 Task: Create List Brand Extension Review in Board Newsletter Optimization Software to Workspace Event Production Services. Create List Brand Architecture Analysis in Board Public Relations Crisis Communication Planning to Workspace Event Production Services. Create List Brand Architecture Strategy in Board Customer Service Call Center Management and Optimization to Workspace Event Production Services
Action: Mouse moved to (73, 282)
Screenshot: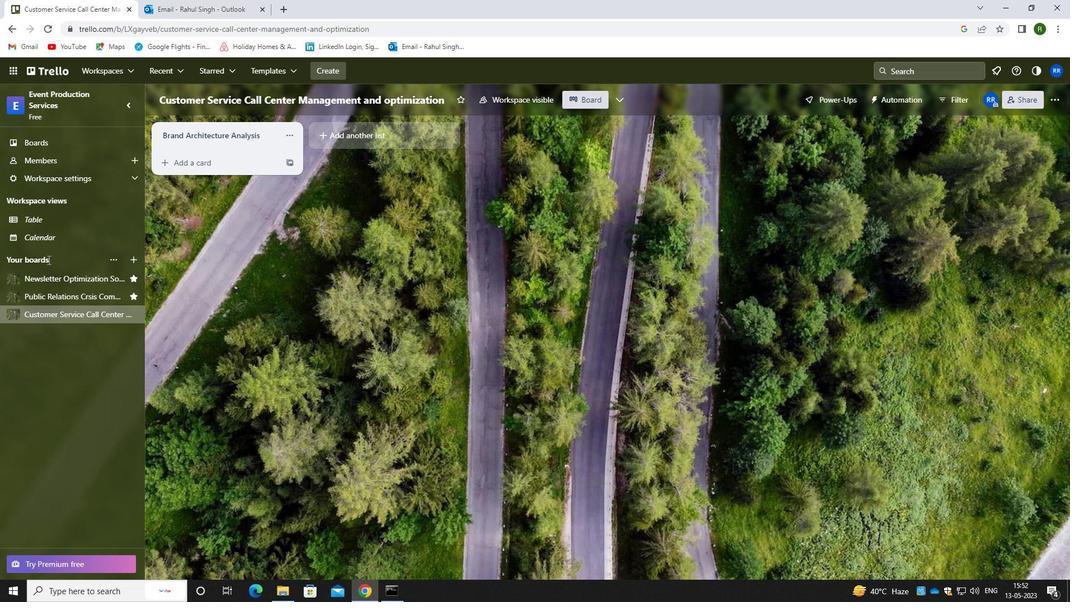 
Action: Mouse pressed left at (73, 282)
Screenshot: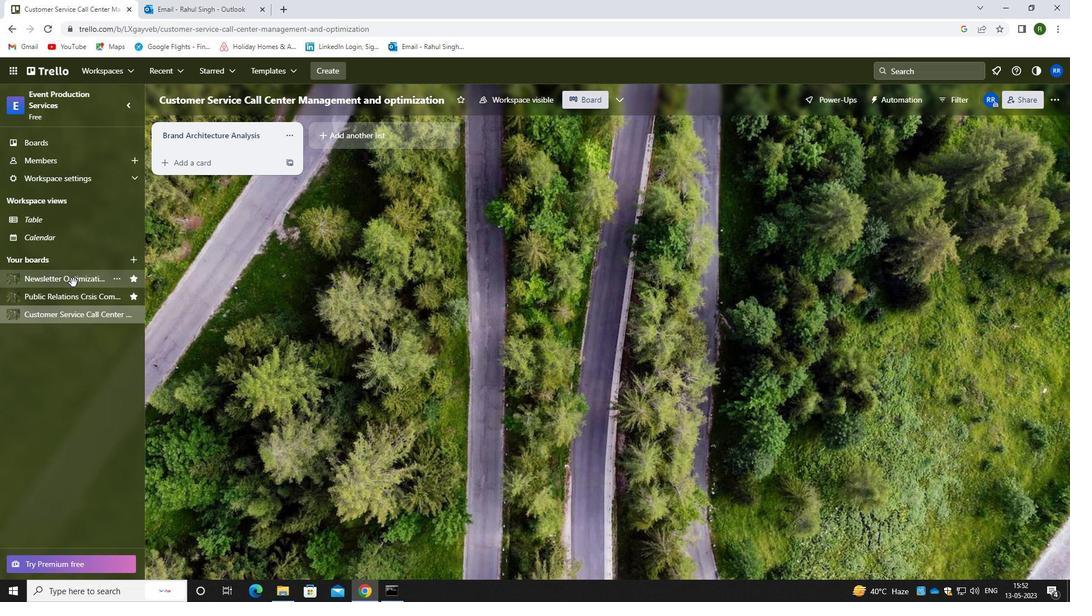 
Action: Mouse moved to (358, 135)
Screenshot: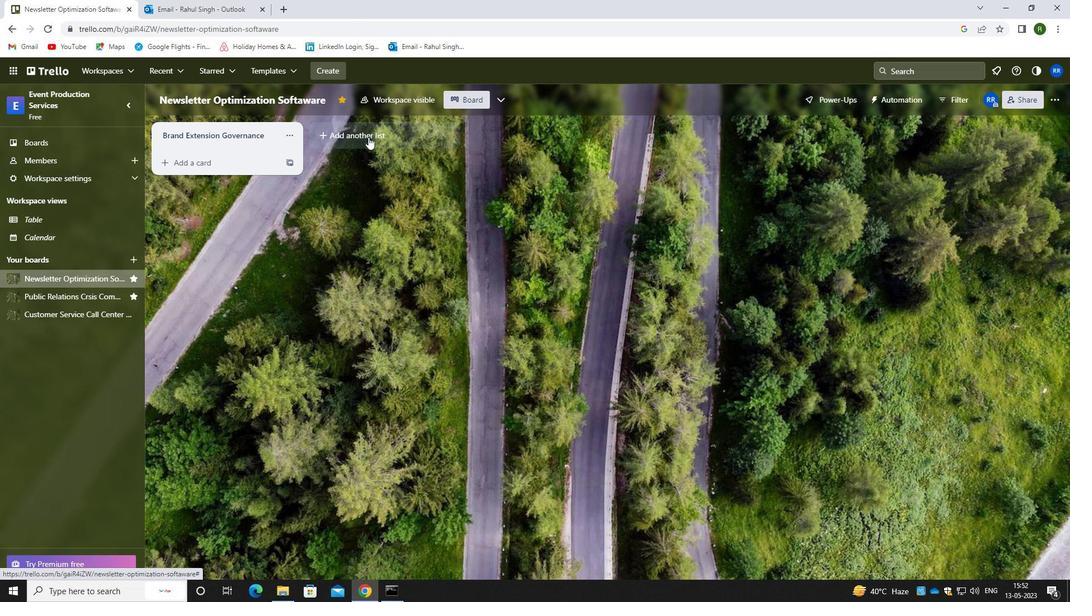 
Action: Mouse pressed left at (358, 135)
Screenshot: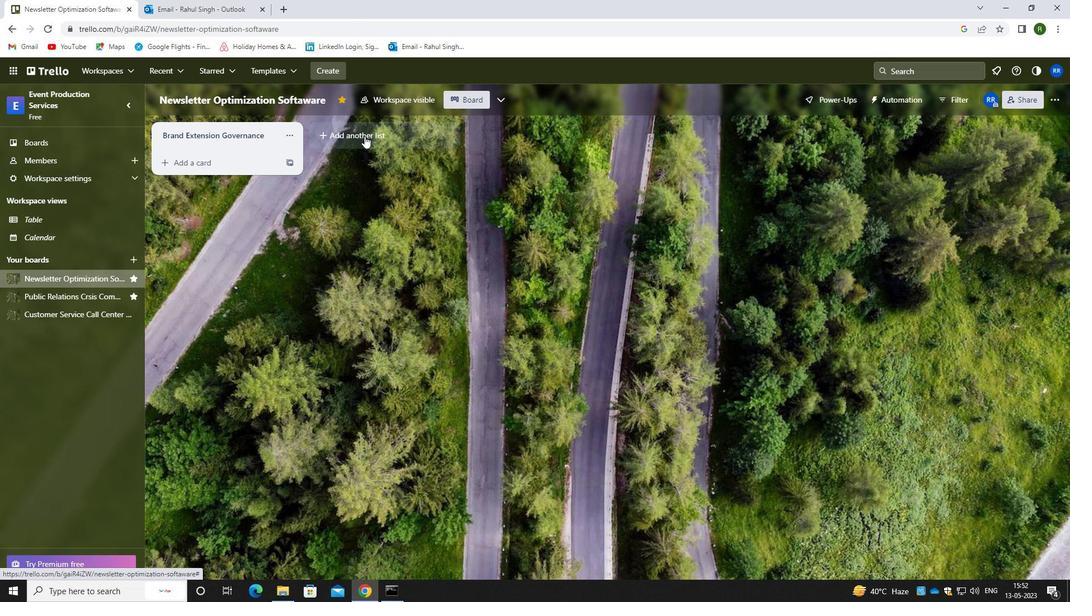 
Action: Mouse moved to (364, 142)
Screenshot: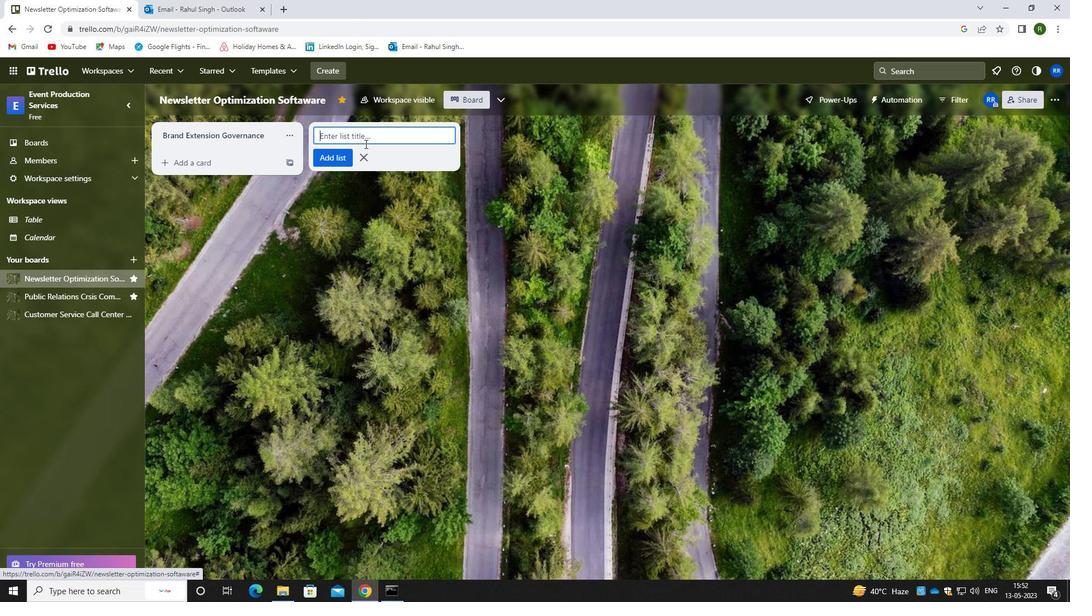
Action: Key pressed <Key.caps_lock>b<Key.caps_lock>rand<Key.space><Key.caps_lock>e<Key.caps_lock>xtension<Key.space><Key.caps_lock>r<Key.caps_lock>eview
Screenshot: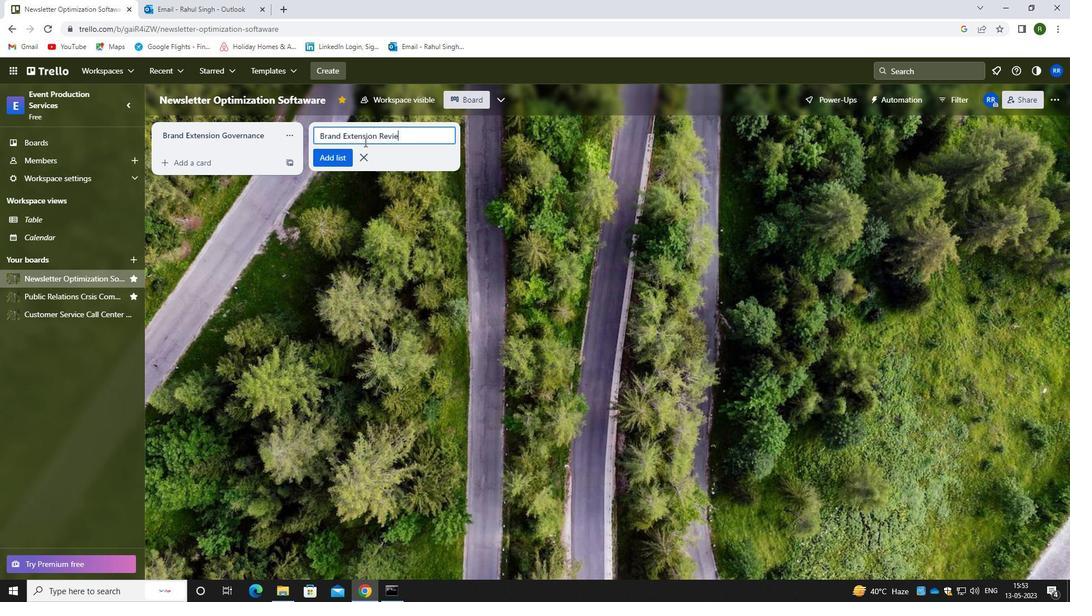 
Action: Mouse moved to (337, 157)
Screenshot: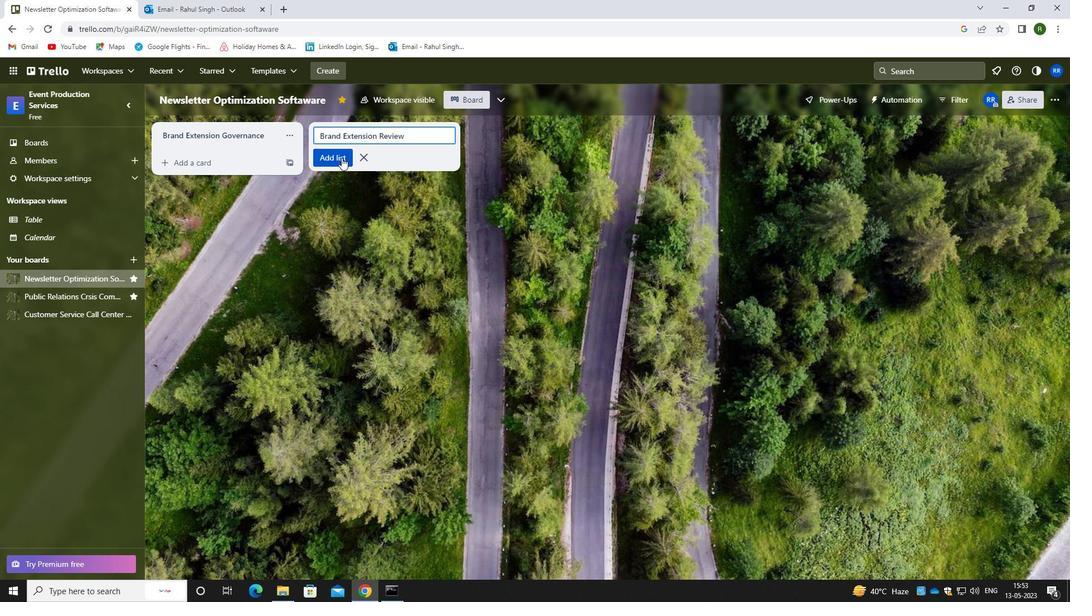 
Action: Mouse pressed left at (337, 157)
Screenshot: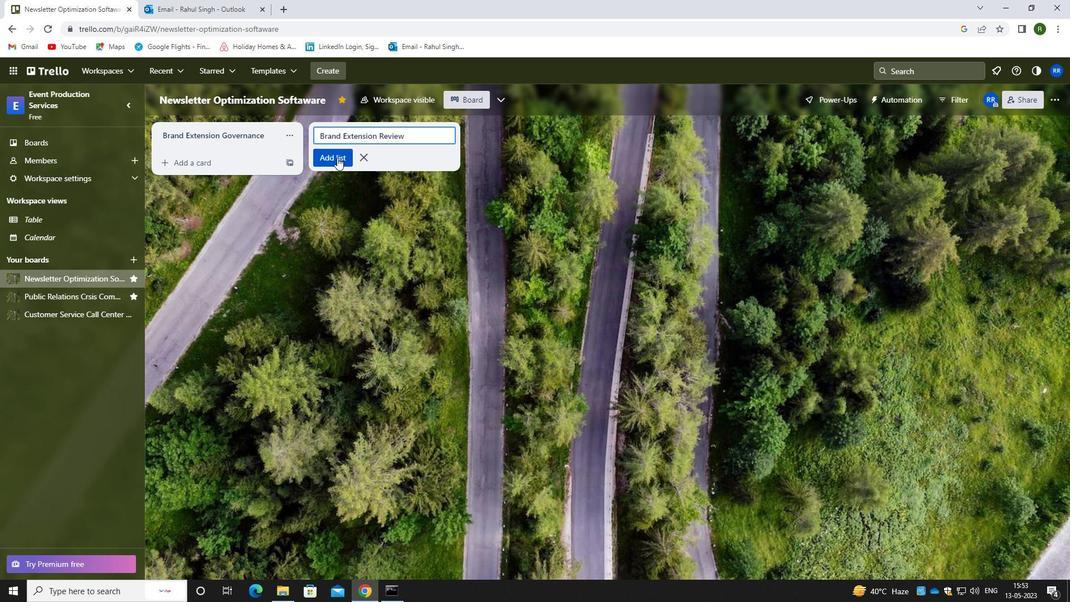 
Action: Mouse moved to (80, 297)
Screenshot: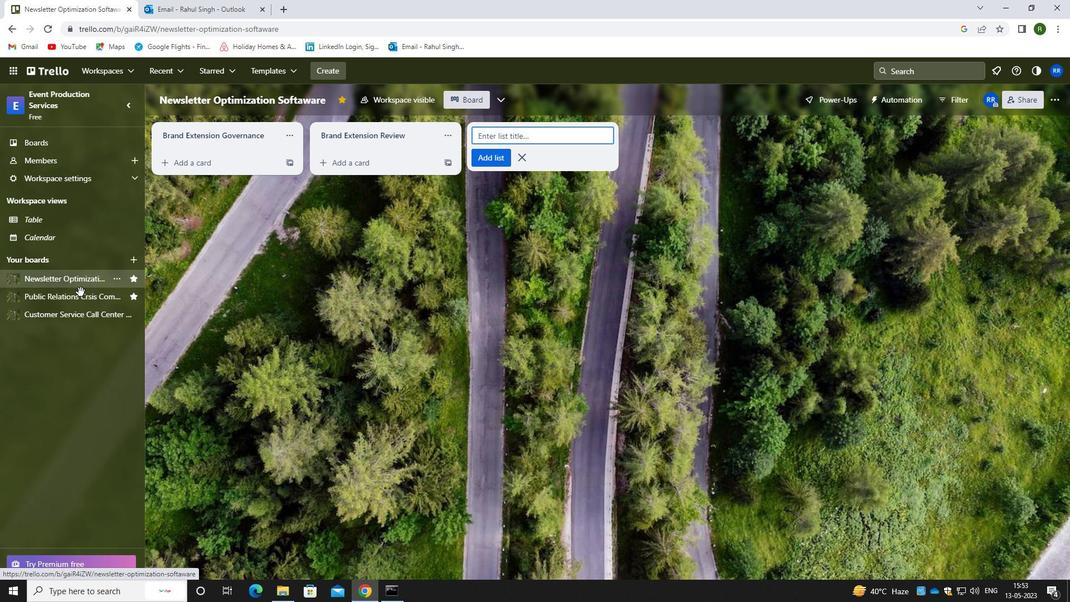 
Action: Mouse pressed left at (80, 297)
Screenshot: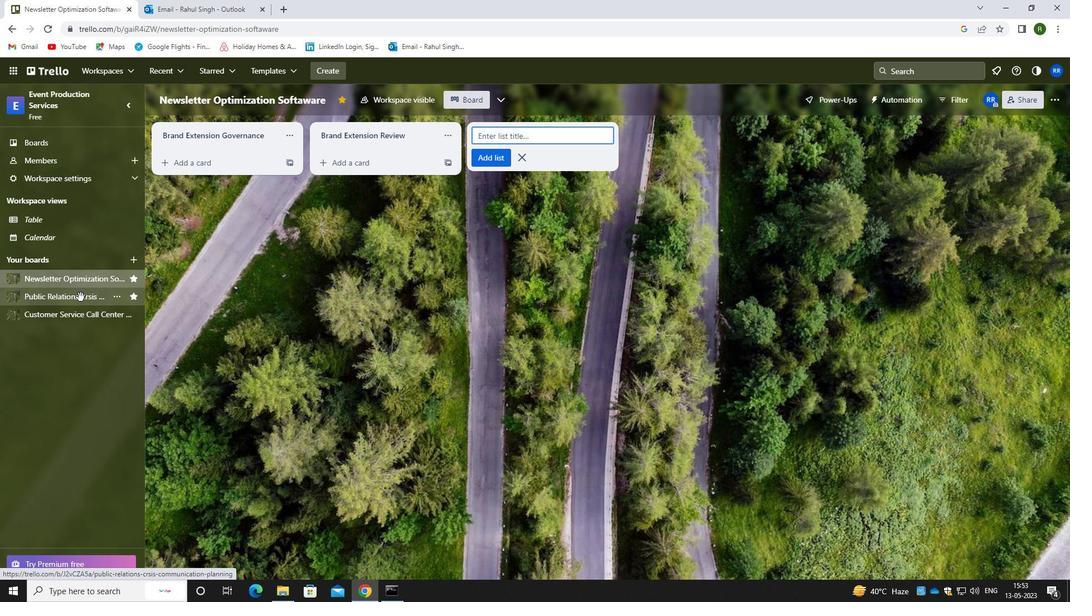 
Action: Mouse moved to (347, 126)
Screenshot: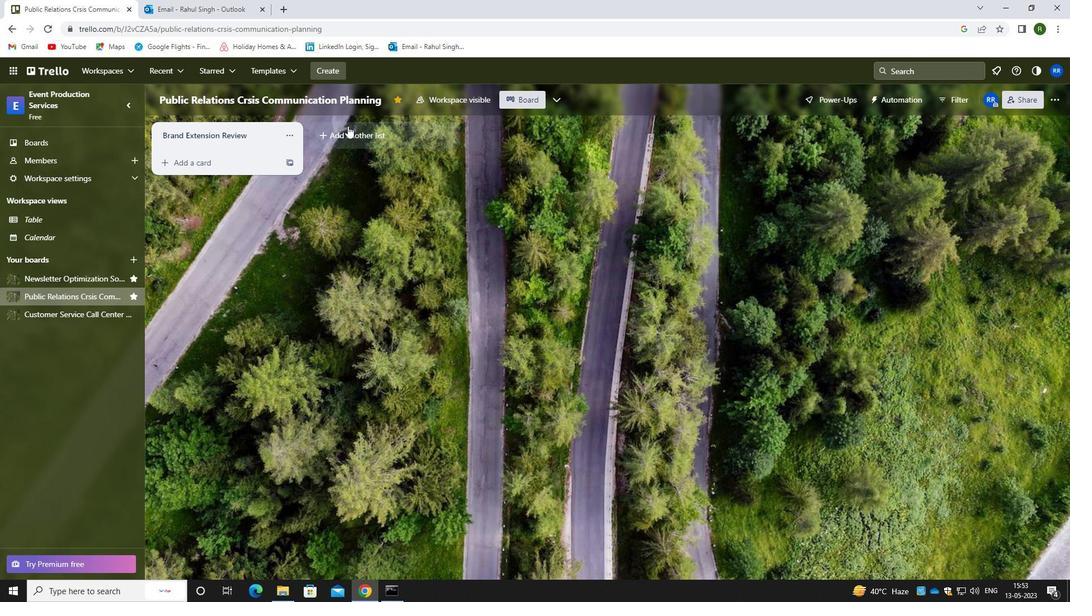 
Action: Mouse pressed left at (347, 126)
Screenshot: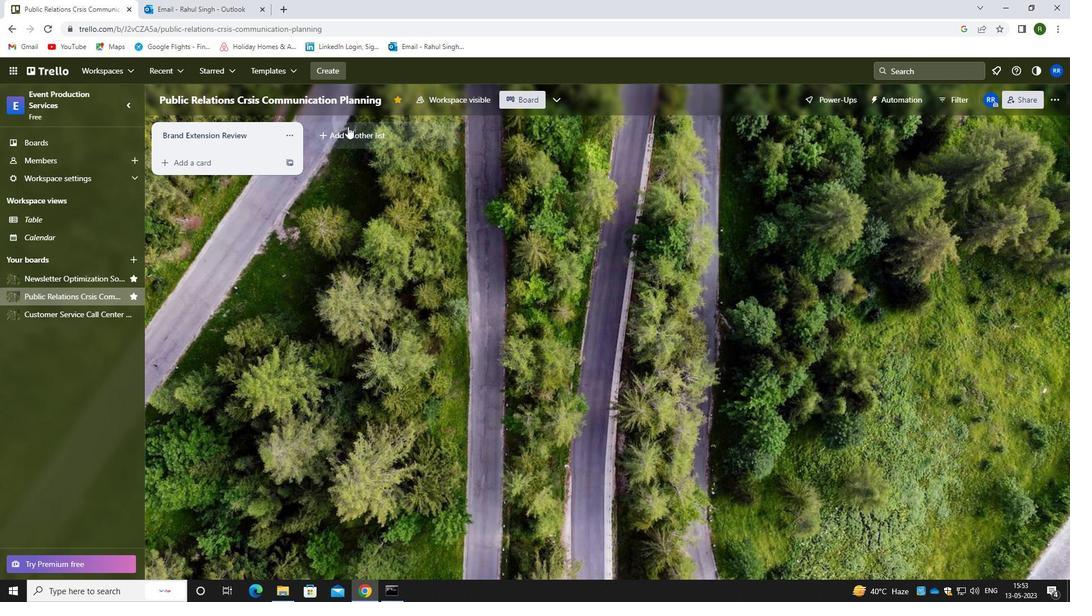 
Action: Mouse moved to (346, 133)
Screenshot: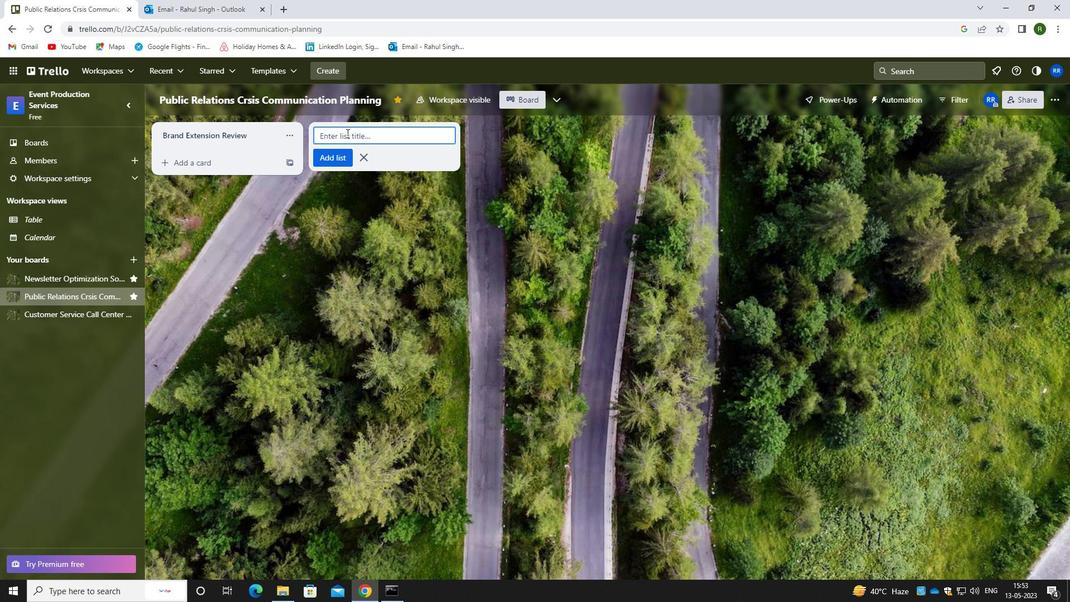 
Action: Key pressed <Key.caps_lock>b<Key.caps_lock>rand<Key.space><Key.caps_lock>a<Key.caps_lock>rchitecture
Screenshot: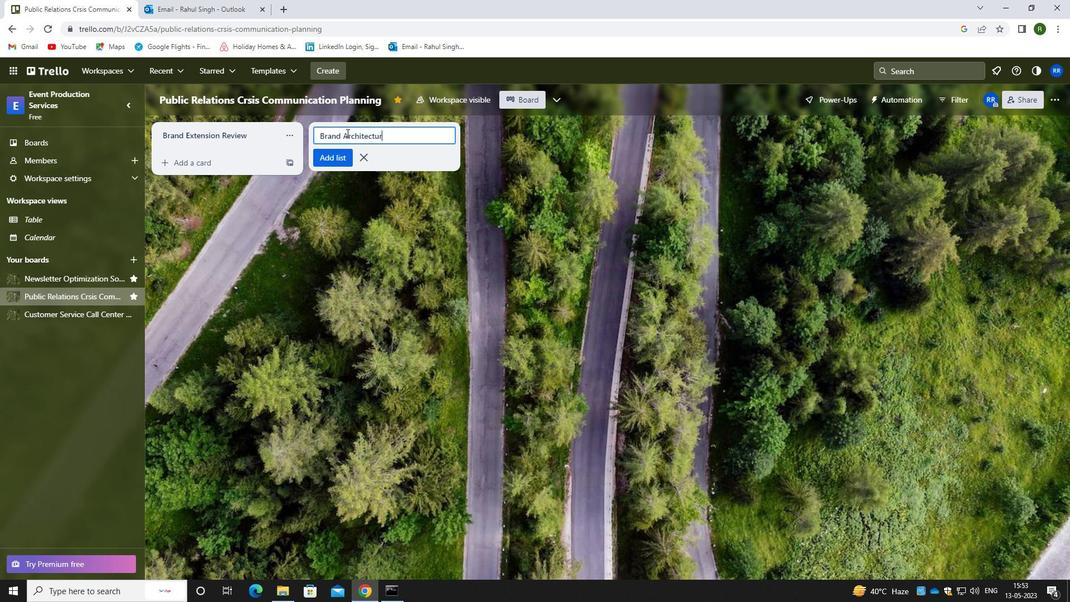 
Action: Mouse moved to (337, 158)
Screenshot: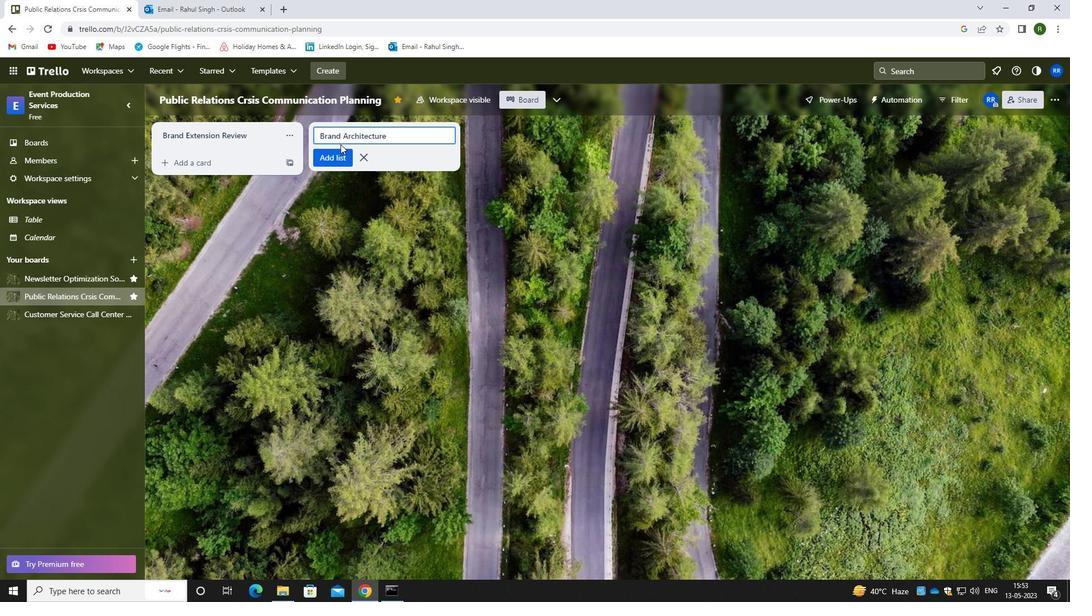 
Action: Mouse pressed left at (337, 158)
Screenshot: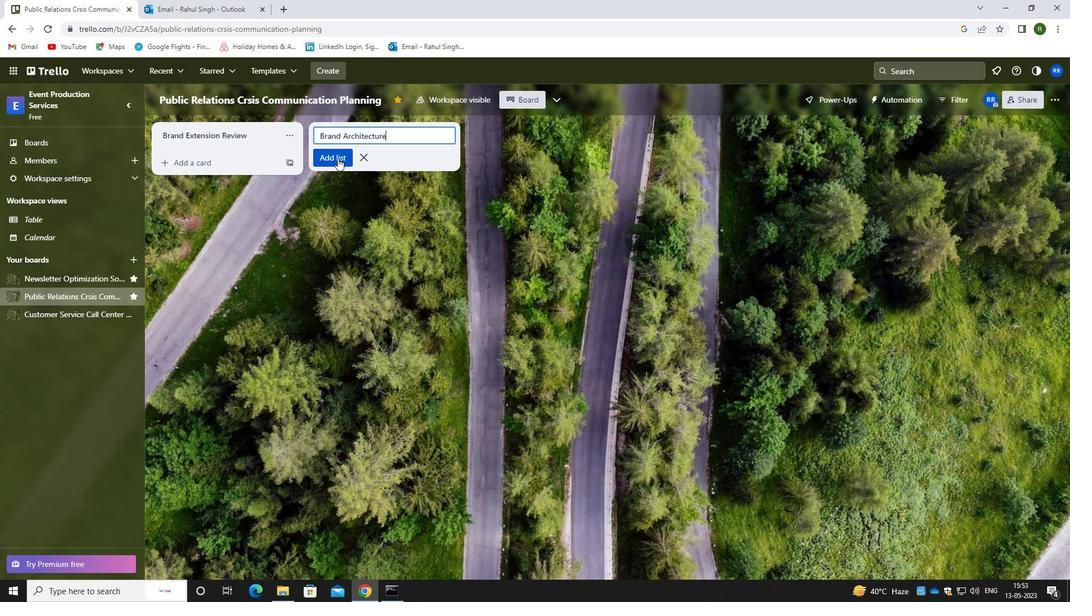 
Action: Mouse moved to (286, 228)
Screenshot: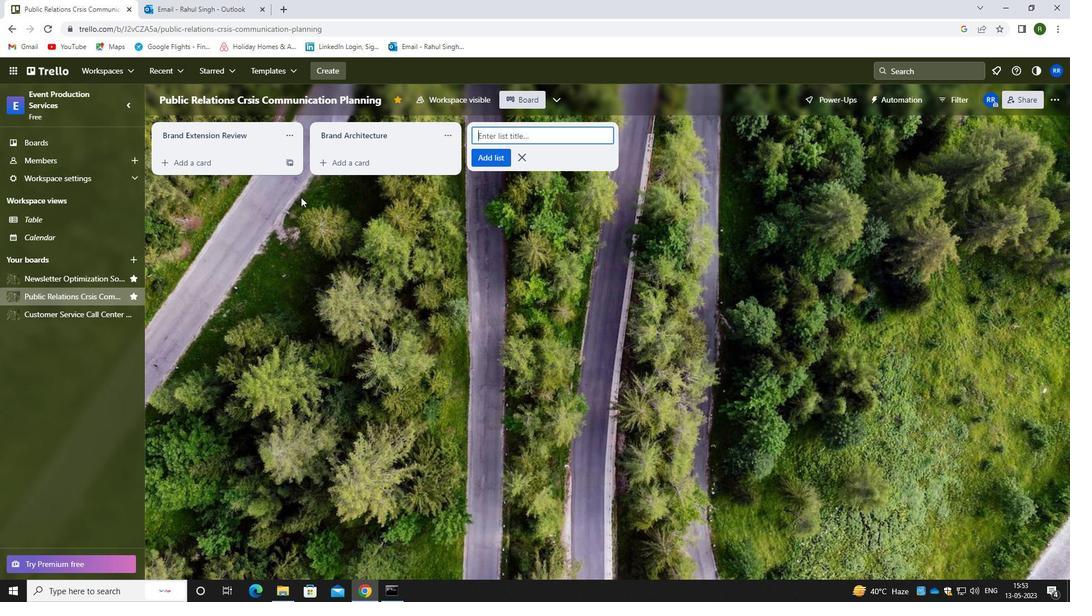 
Action: Mouse pressed left at (286, 228)
Screenshot: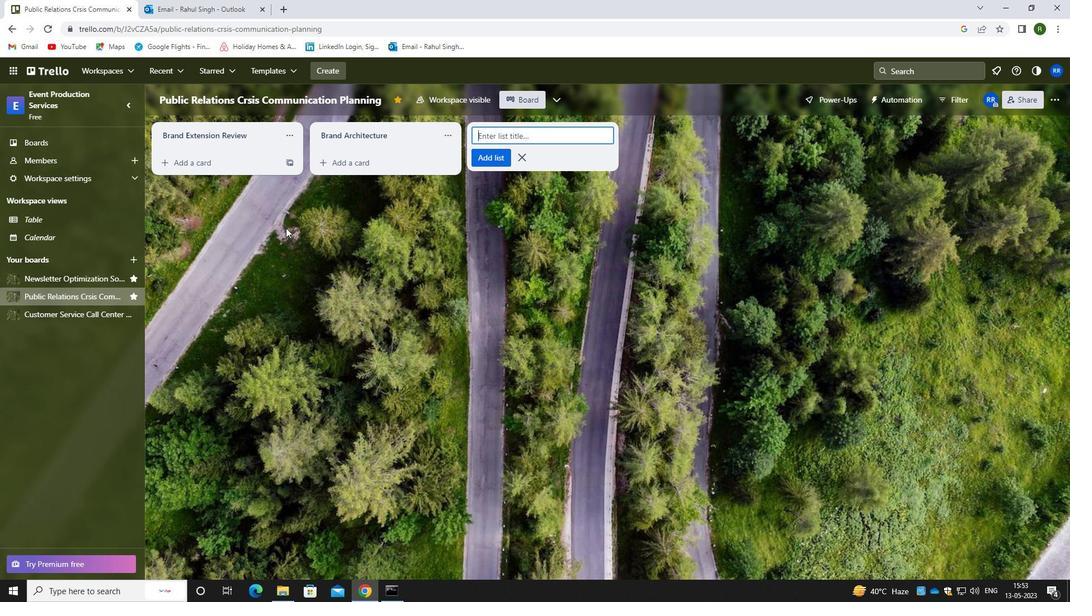 
Action: Mouse moved to (60, 315)
Screenshot: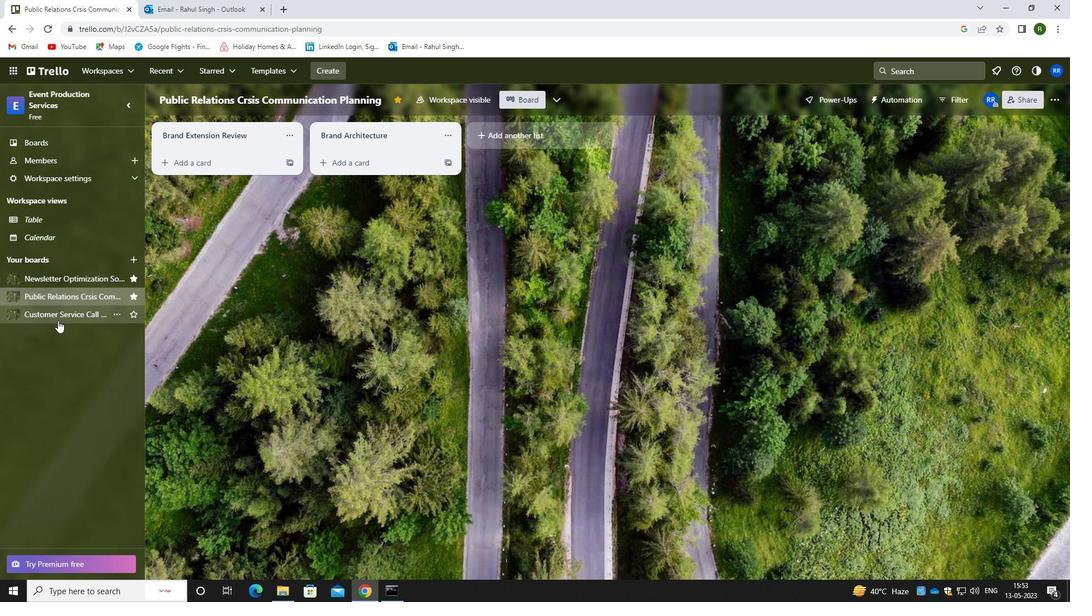 
Action: Mouse pressed left at (60, 315)
Screenshot: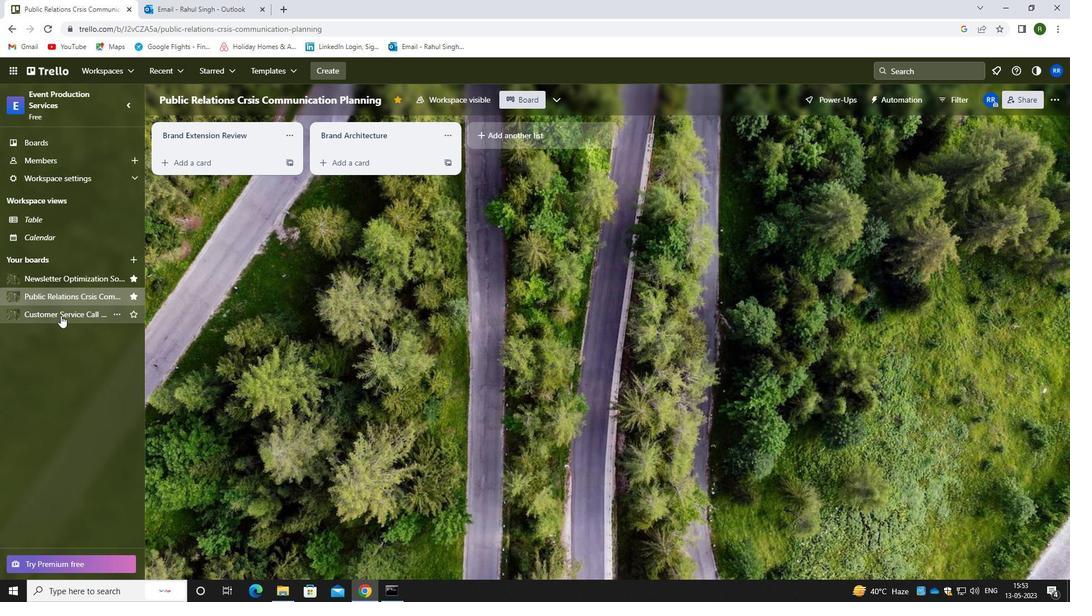 
Action: Mouse moved to (347, 135)
Screenshot: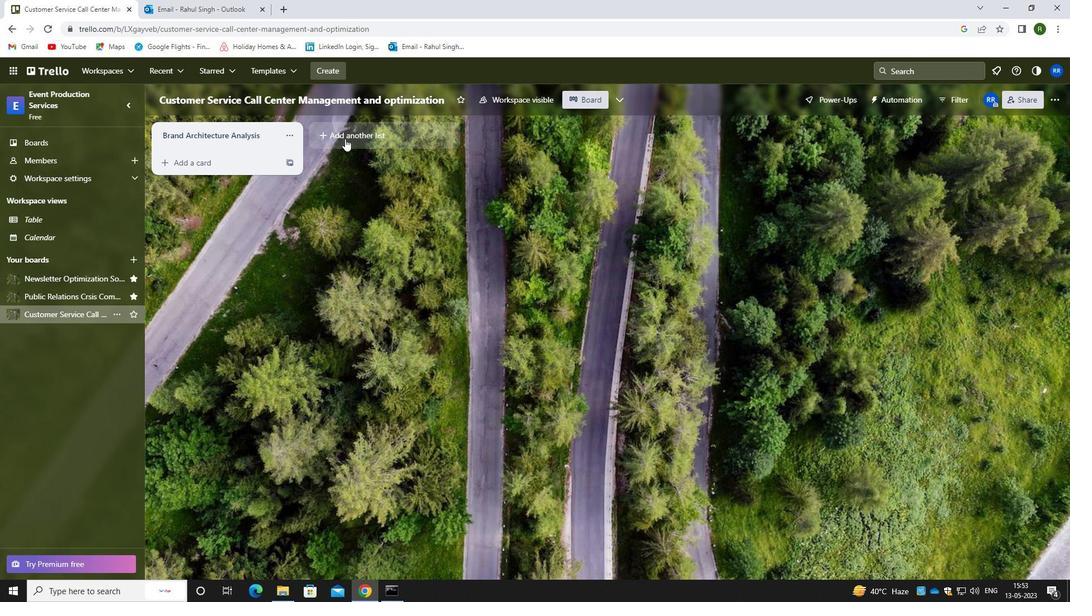 
Action: Mouse pressed left at (347, 135)
Screenshot: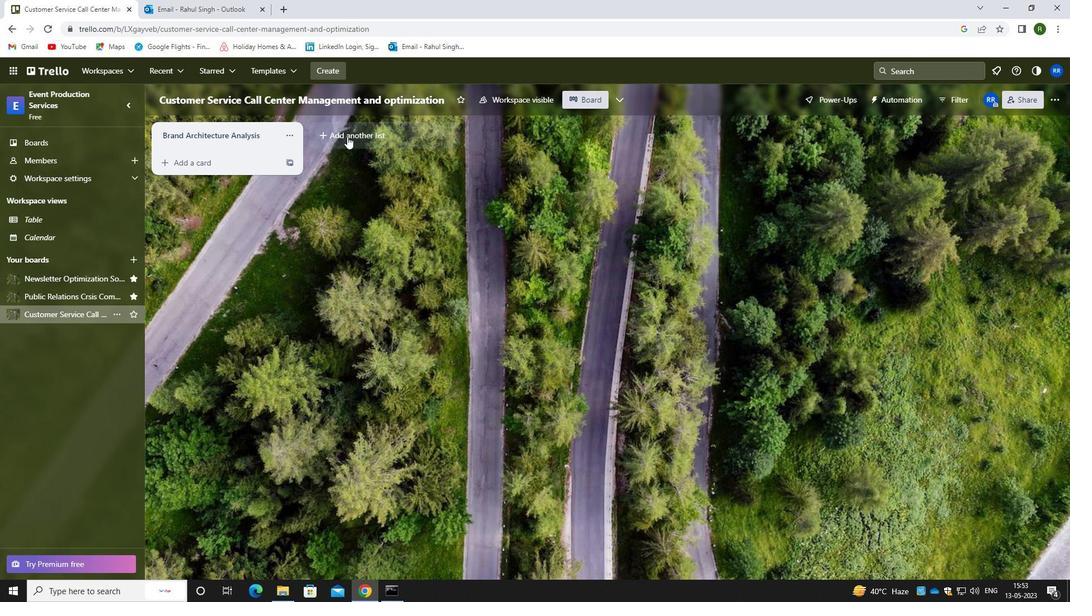 
Action: Mouse moved to (346, 132)
Screenshot: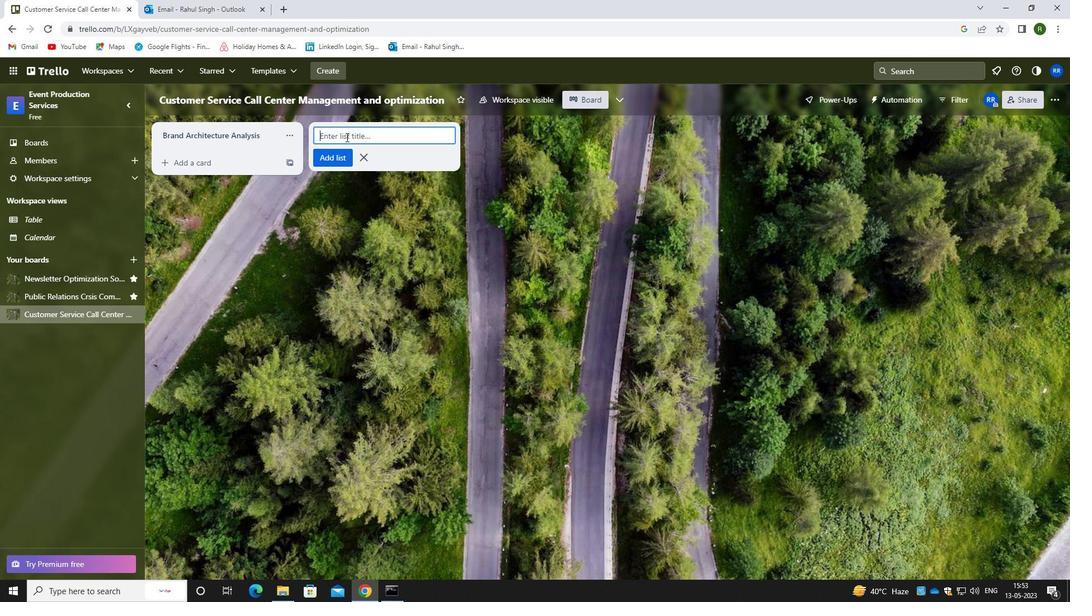 
Action: Key pressed <Key.caps_lock>b<Key.caps_lock>rand<Key.space><Key.caps_lock>a<Key.caps_lock>rchitecture<Key.space><Key.caps_lock>a<Key.backspace>s<Key.caps_lock>trategy
Screenshot: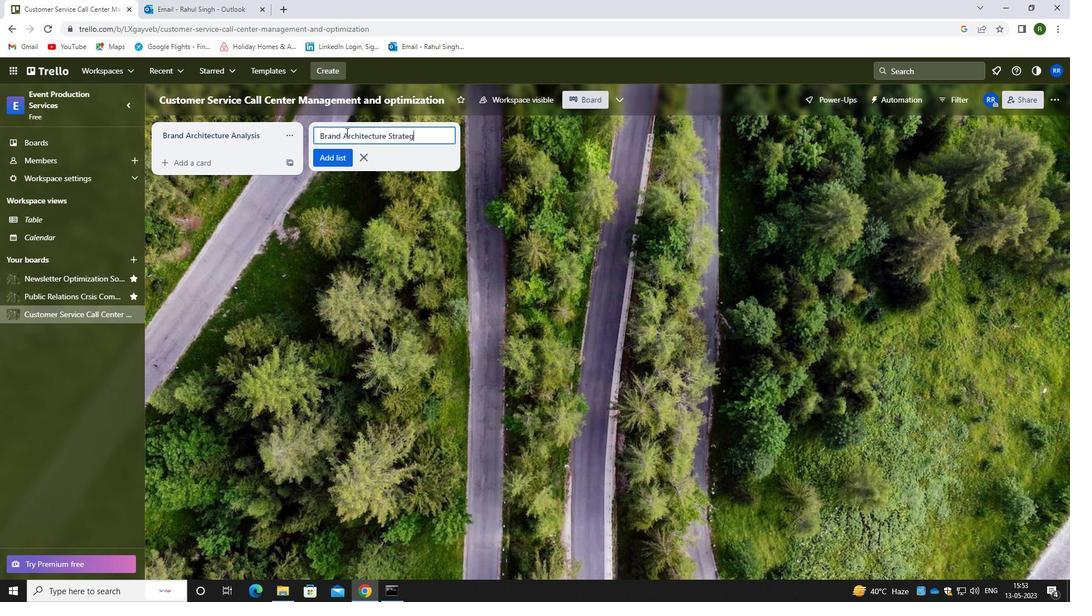 
Action: Mouse moved to (325, 163)
Screenshot: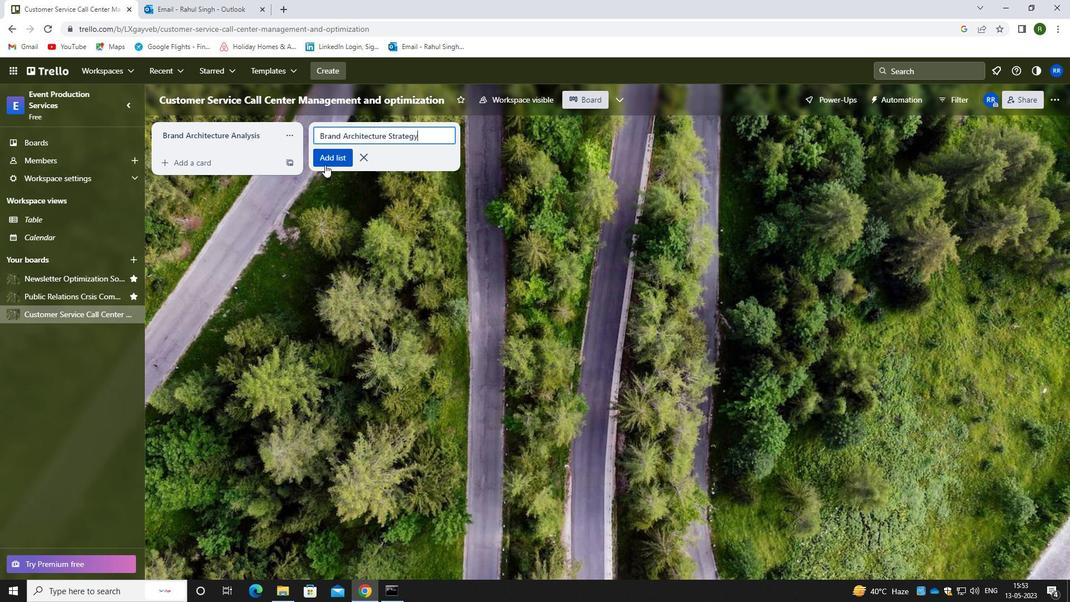 
Action: Mouse pressed left at (325, 163)
Screenshot: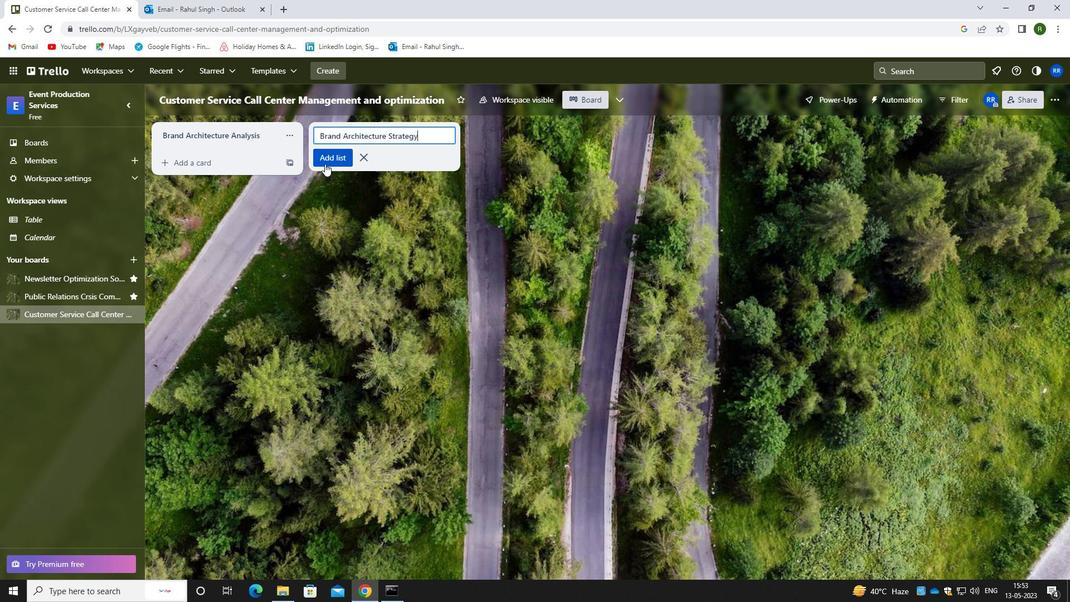 
Action: Mouse moved to (330, 211)
Screenshot: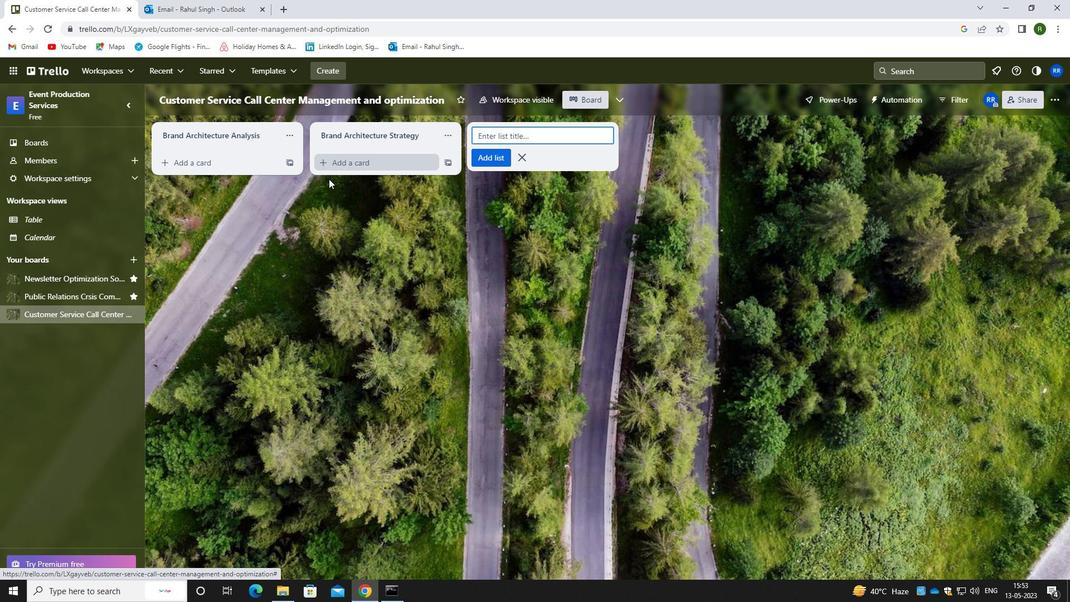 
Action: Mouse pressed left at (330, 211)
Screenshot: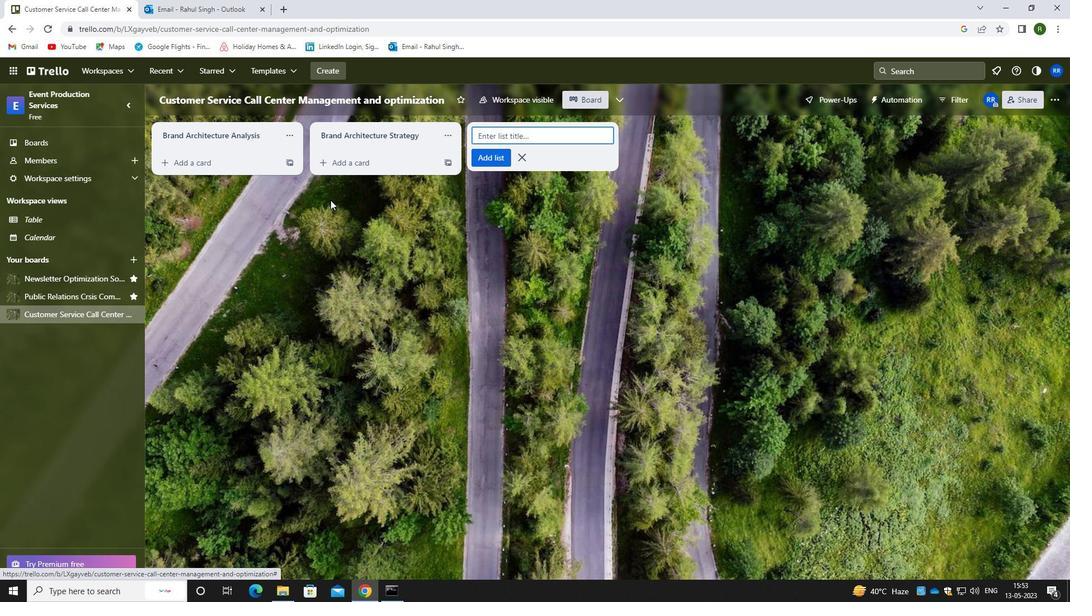 
Action: Mouse moved to (334, 233)
Screenshot: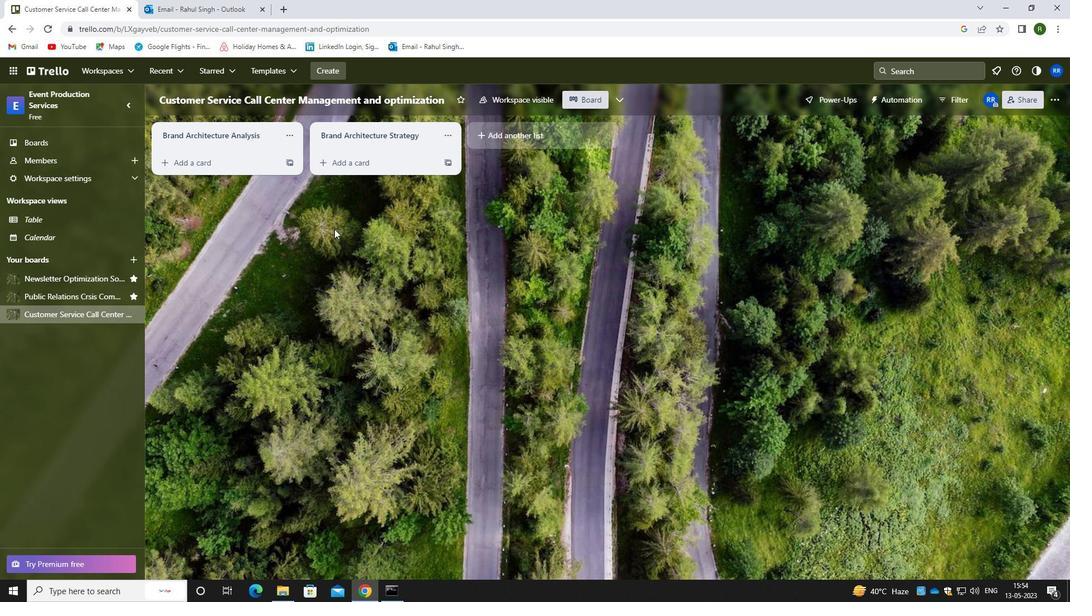 
